 Task: Add Nature's Way Alive Teen Complete Multi For Her to the cart.
Action: Mouse moved to (237, 117)
Screenshot: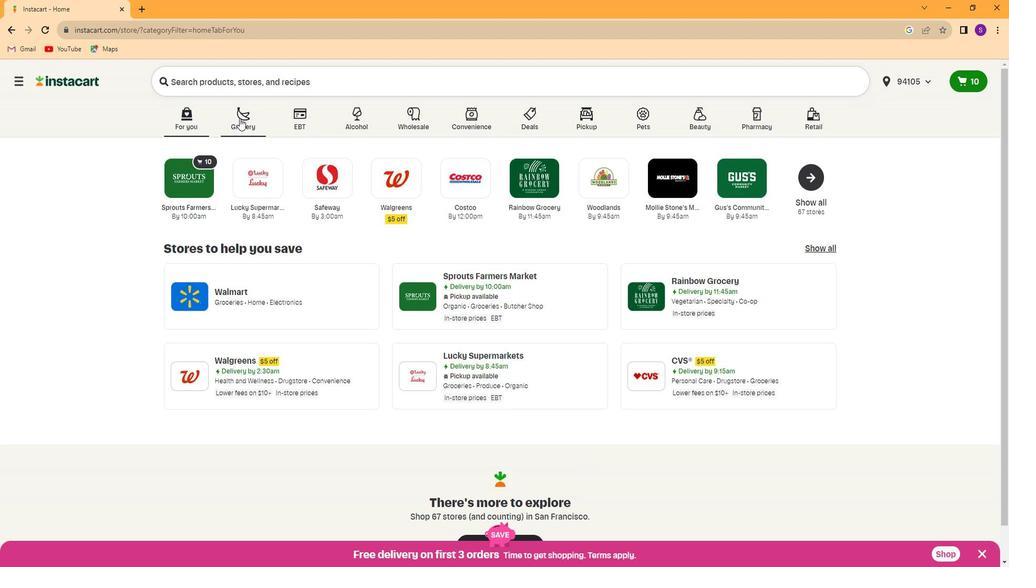 
Action: Mouse pressed left at (237, 117)
Screenshot: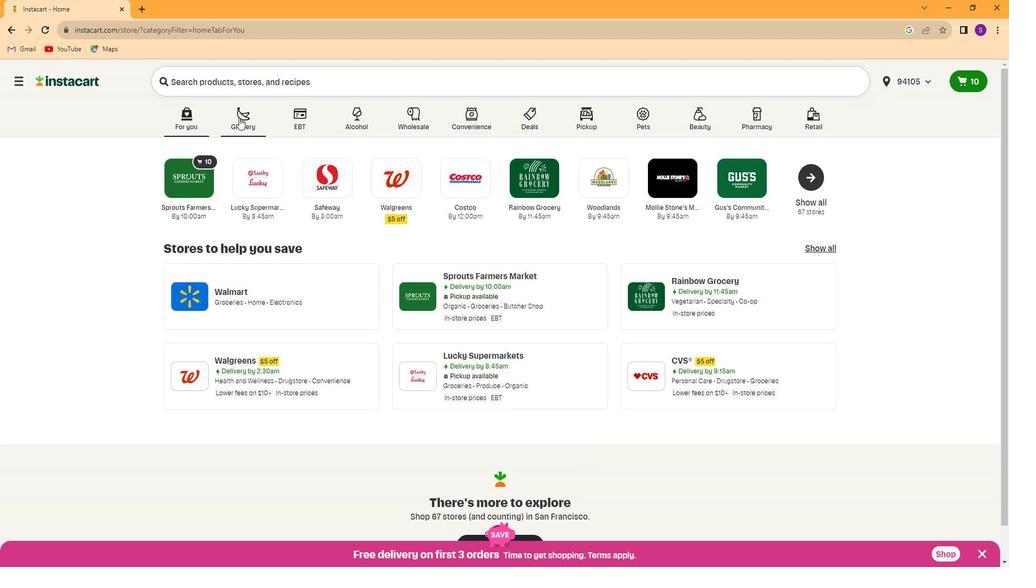
Action: Mouse moved to (728, 190)
Screenshot: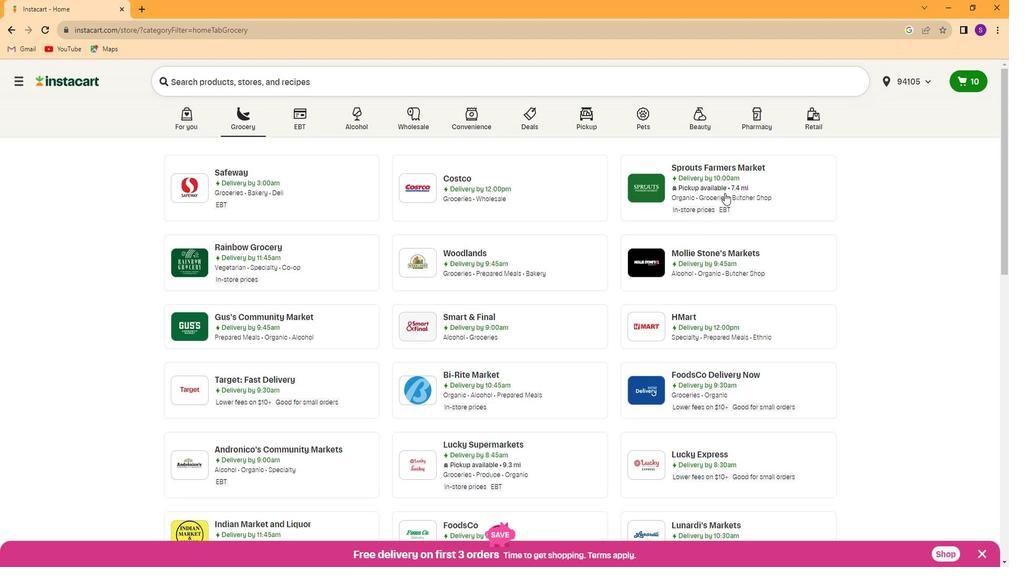 
Action: Mouse pressed left at (728, 190)
Screenshot: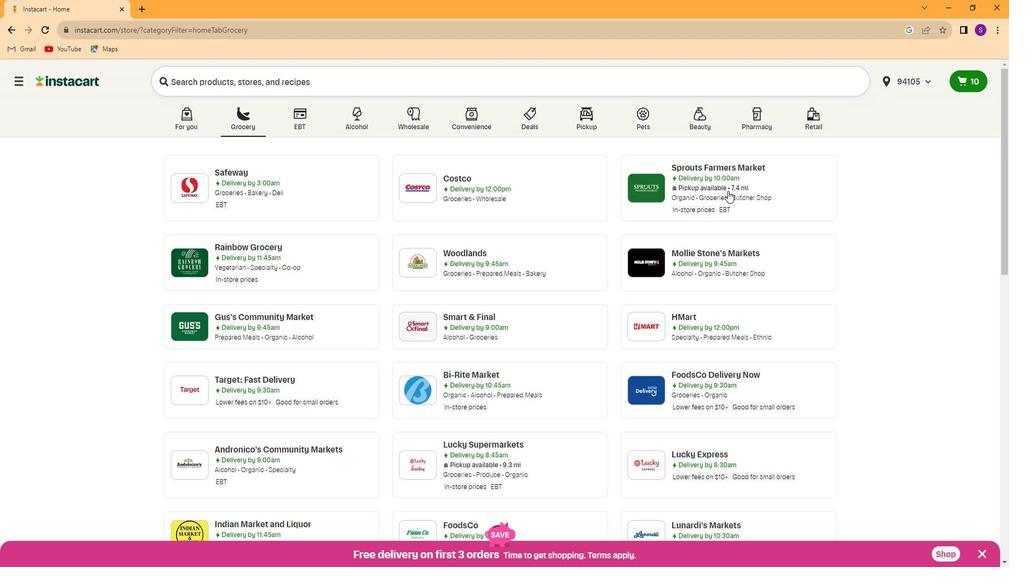 
Action: Mouse moved to (96, 375)
Screenshot: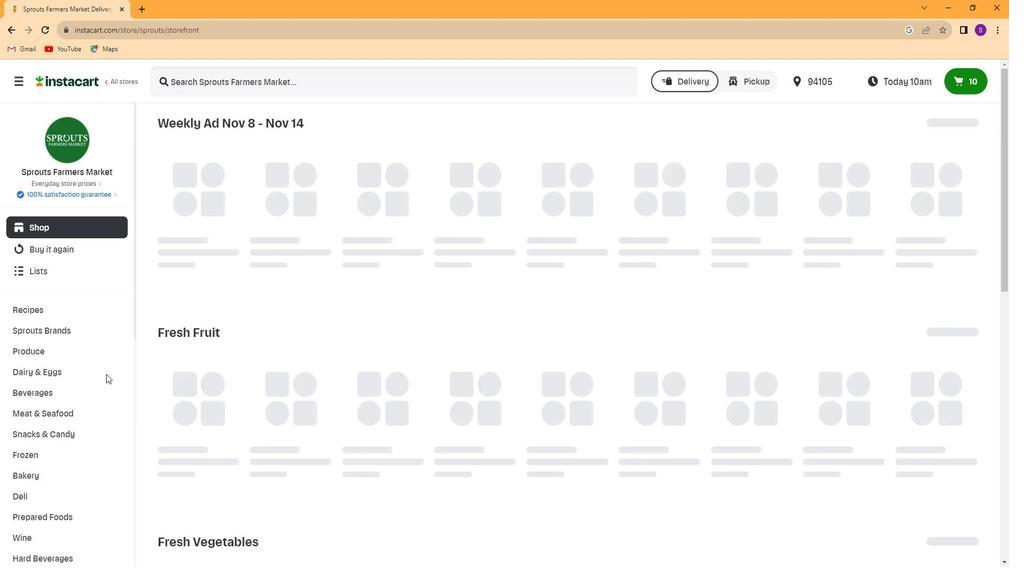 
Action: Mouse scrolled (96, 374) with delta (0, 0)
Screenshot: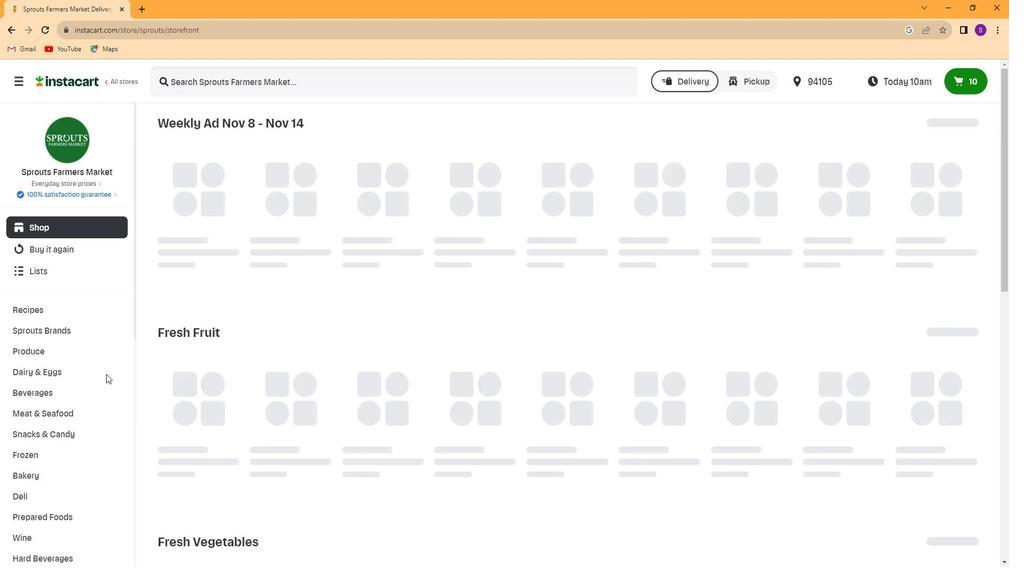 
Action: Mouse moved to (94, 375)
Screenshot: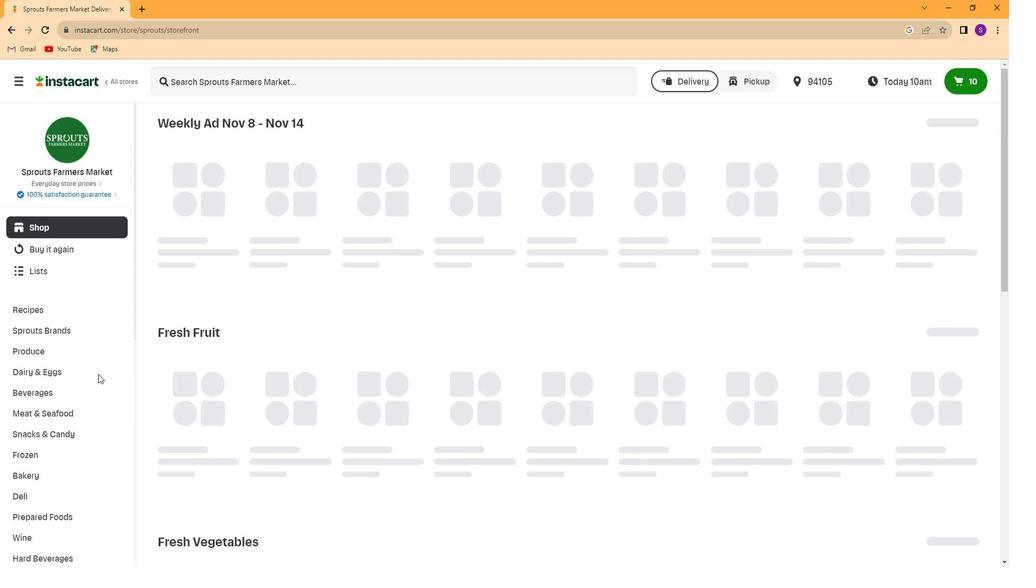 
Action: Mouse scrolled (94, 374) with delta (0, 0)
Screenshot: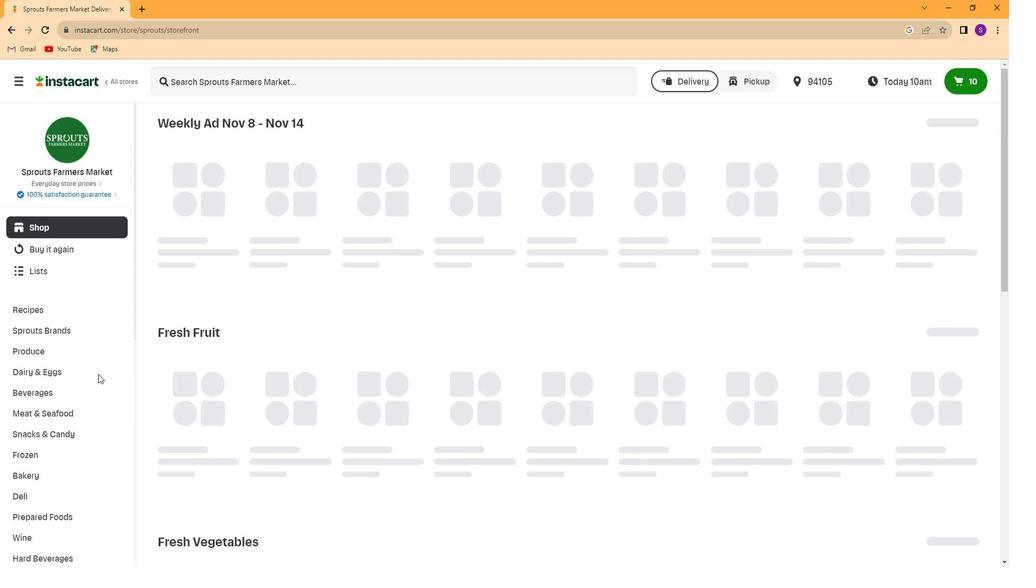 
Action: Mouse moved to (94, 375)
Screenshot: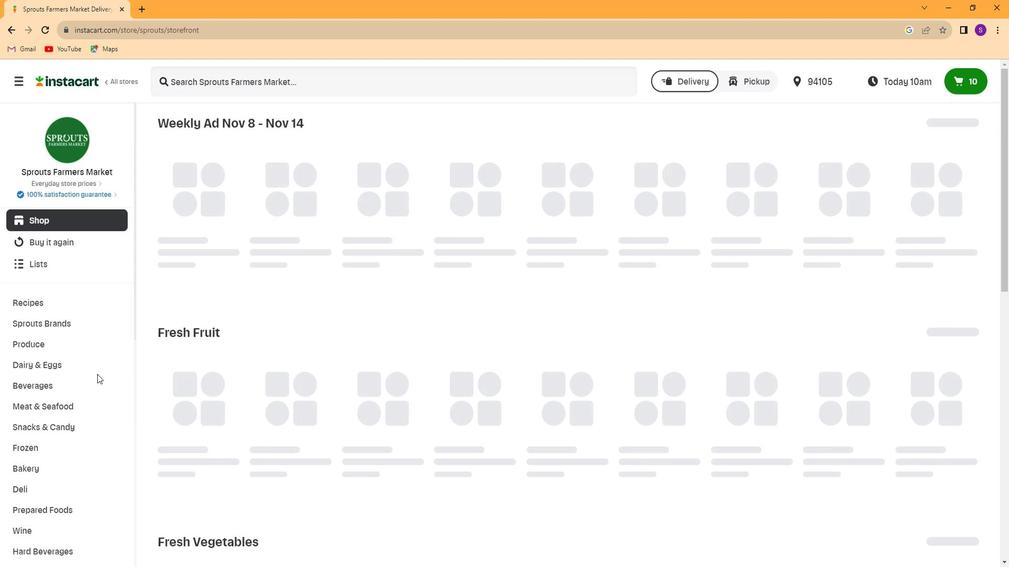
Action: Mouse scrolled (94, 374) with delta (0, 0)
Screenshot: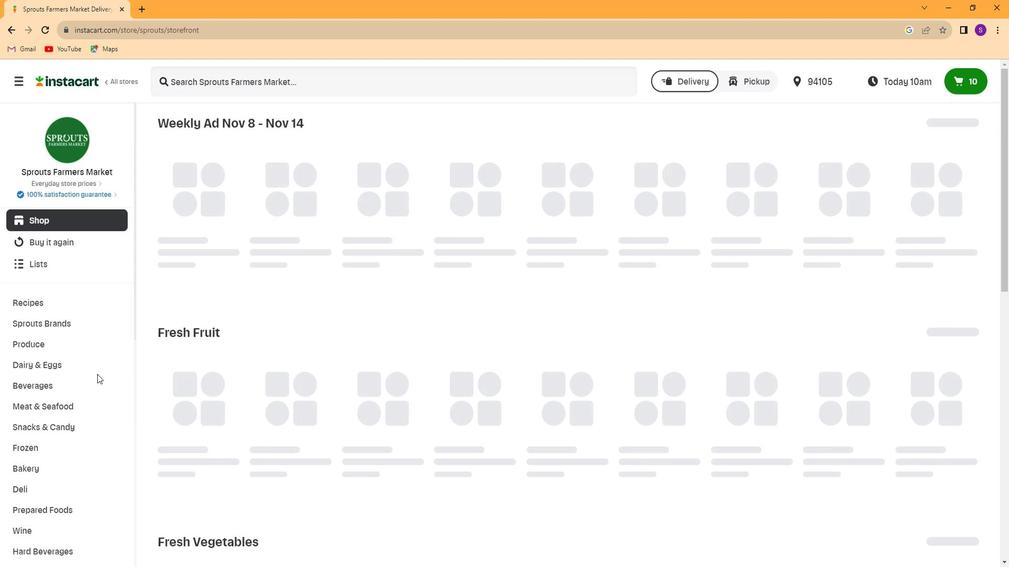 
Action: Mouse moved to (94, 375)
Screenshot: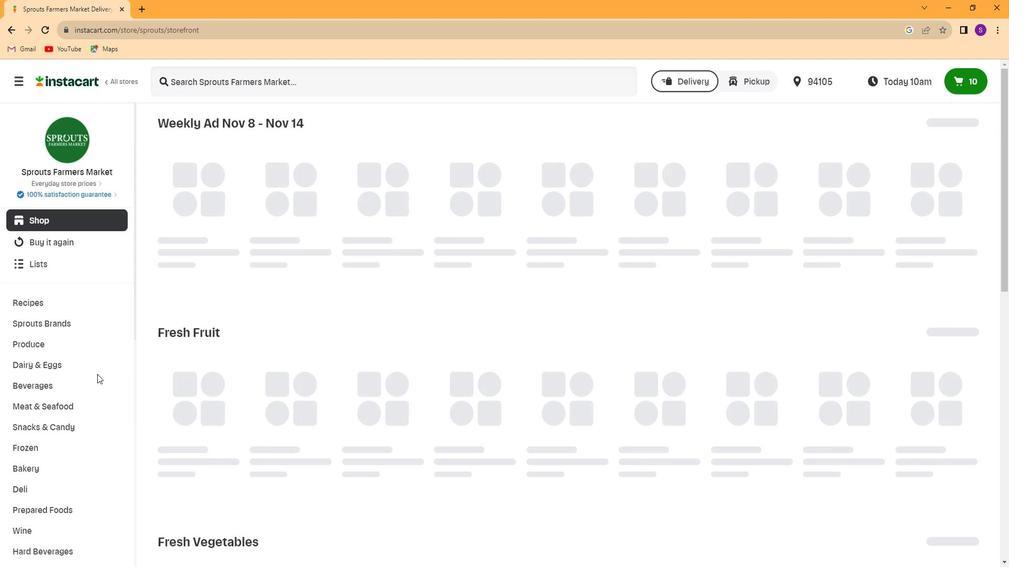 
Action: Mouse scrolled (94, 374) with delta (0, 0)
Screenshot: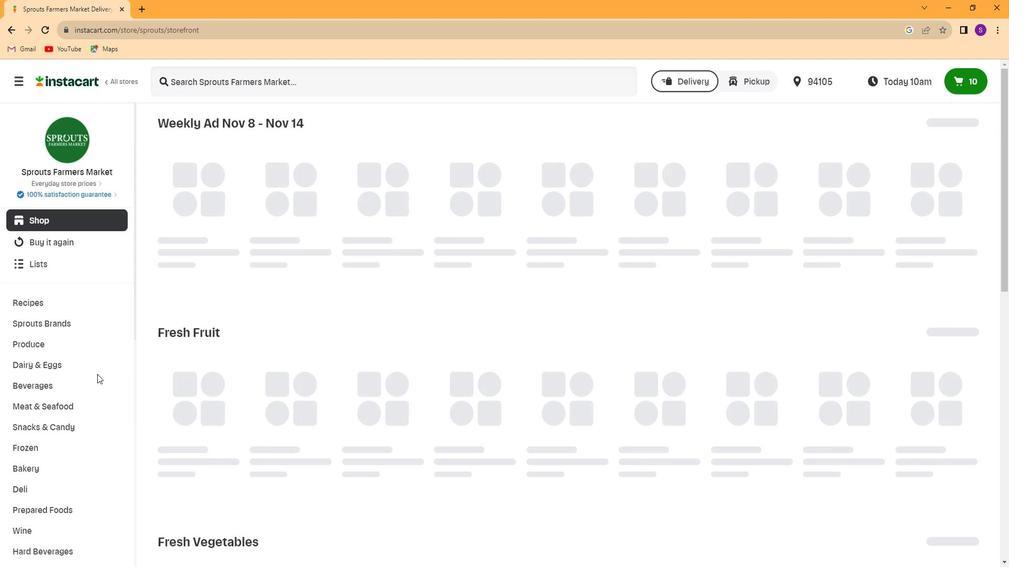 
Action: Mouse scrolled (94, 374) with delta (0, 0)
Screenshot: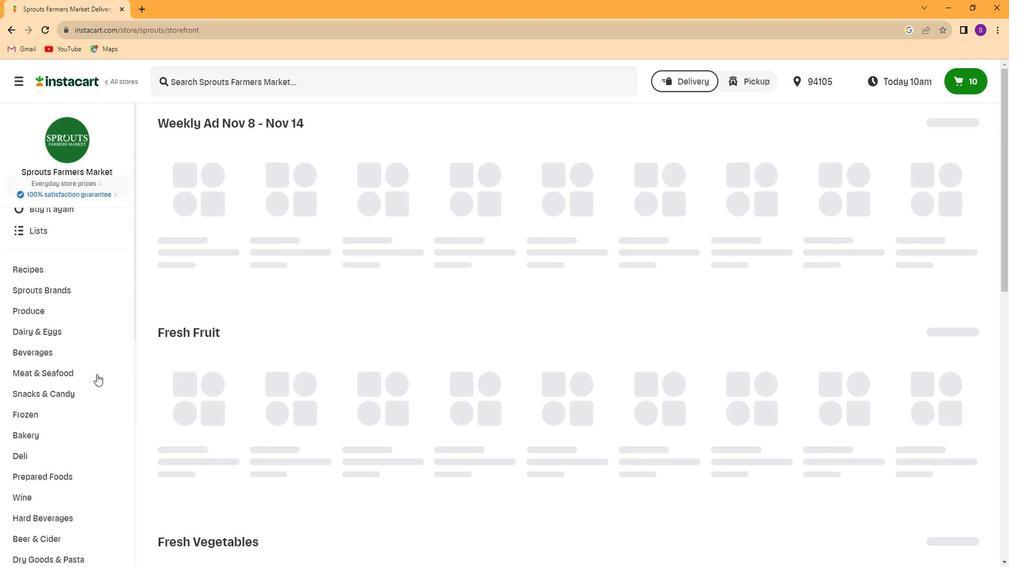 
Action: Mouse scrolled (94, 374) with delta (0, 0)
Screenshot: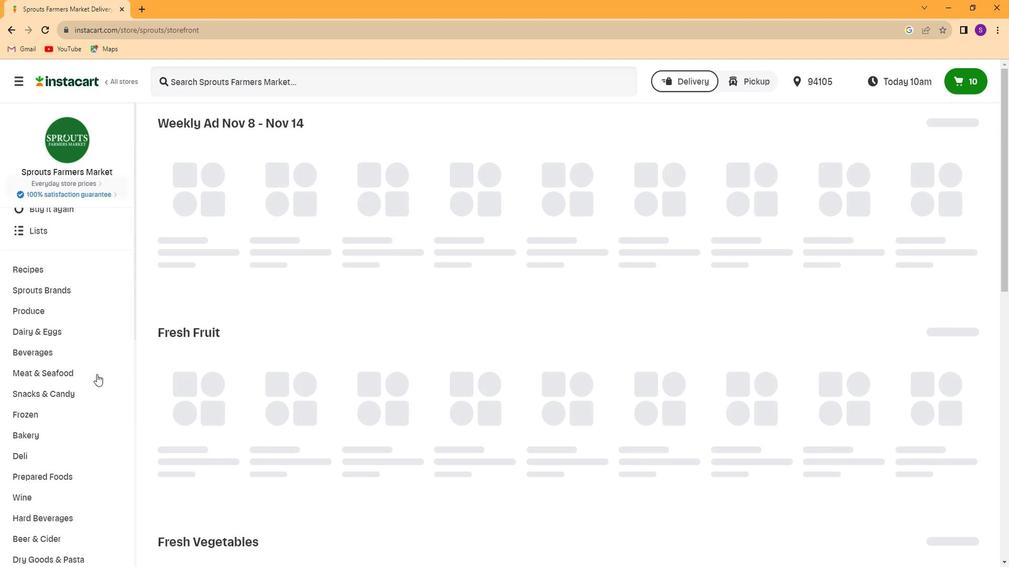 
Action: Mouse scrolled (94, 374) with delta (0, 0)
Screenshot: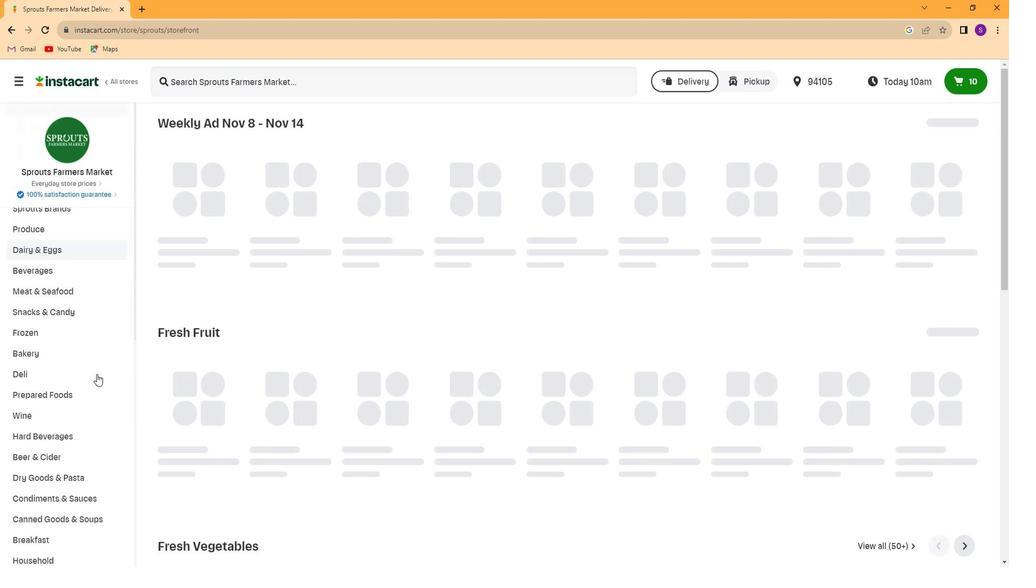 
Action: Mouse scrolled (94, 374) with delta (0, 0)
Screenshot: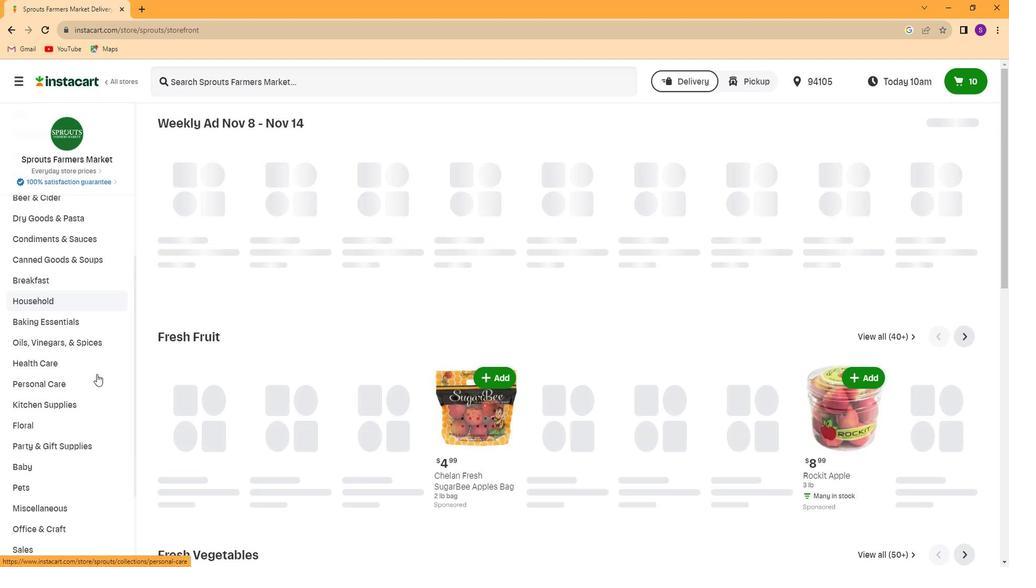 
Action: Mouse scrolled (94, 374) with delta (0, 0)
Screenshot: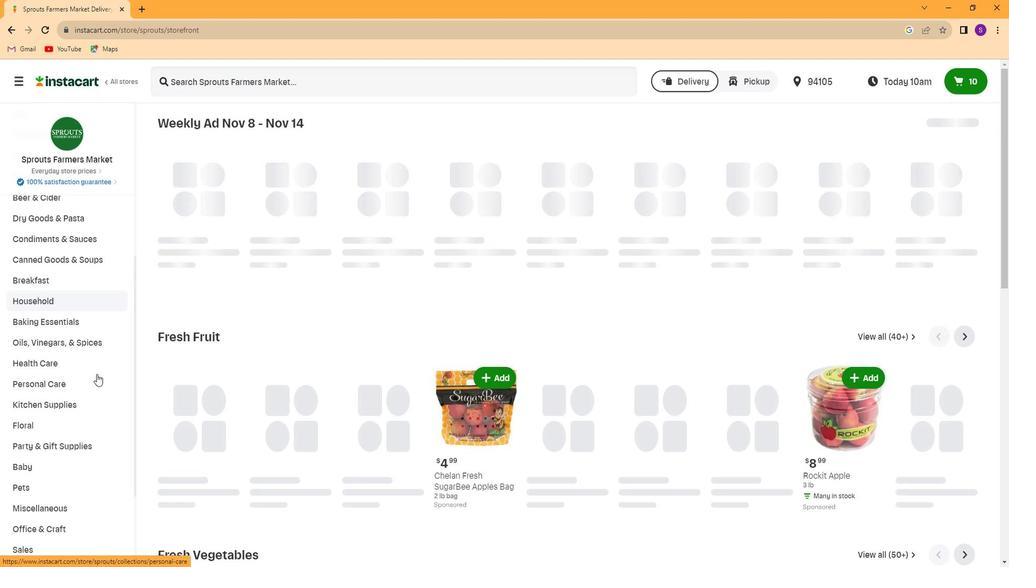 
Action: Mouse scrolled (94, 374) with delta (0, 0)
Screenshot: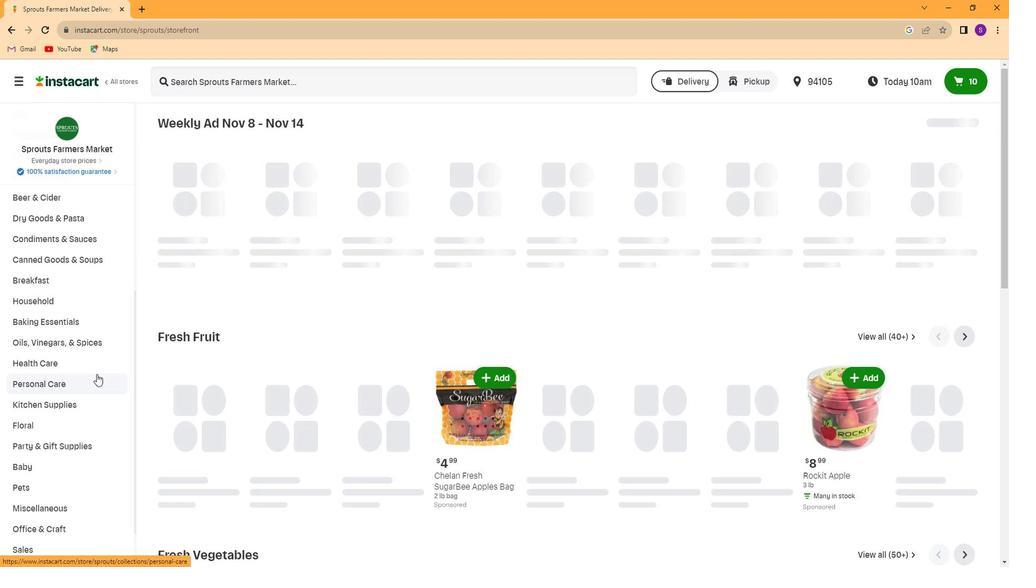 
Action: Mouse scrolled (94, 374) with delta (0, 0)
Screenshot: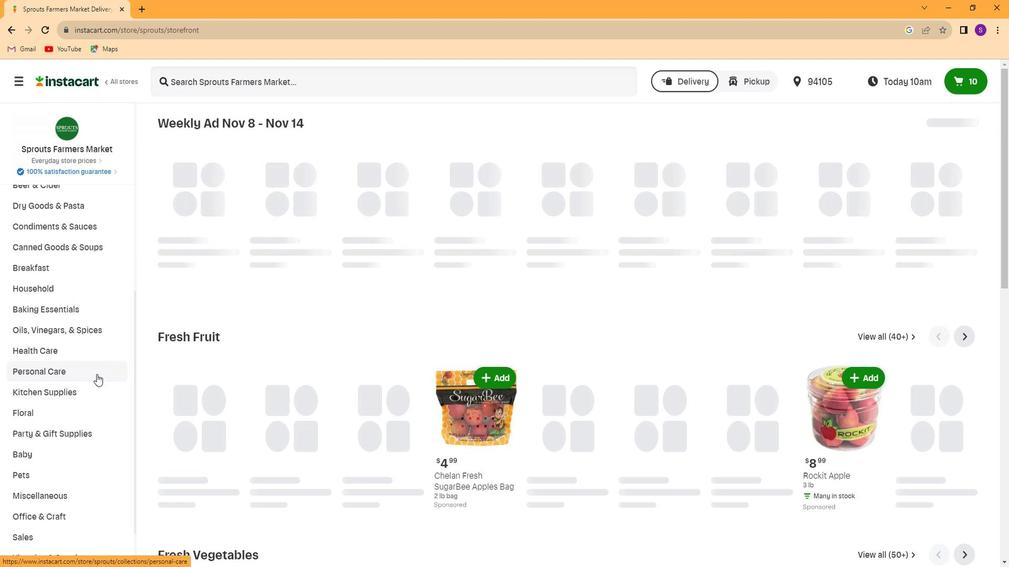 
Action: Mouse scrolled (94, 374) with delta (0, 0)
Screenshot: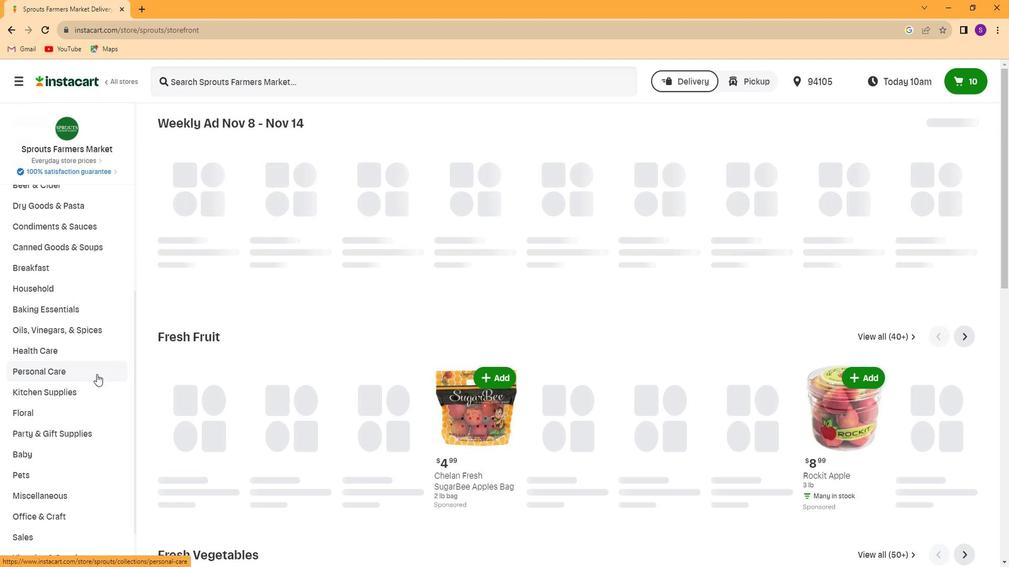
Action: Mouse scrolled (94, 374) with delta (0, 0)
Screenshot: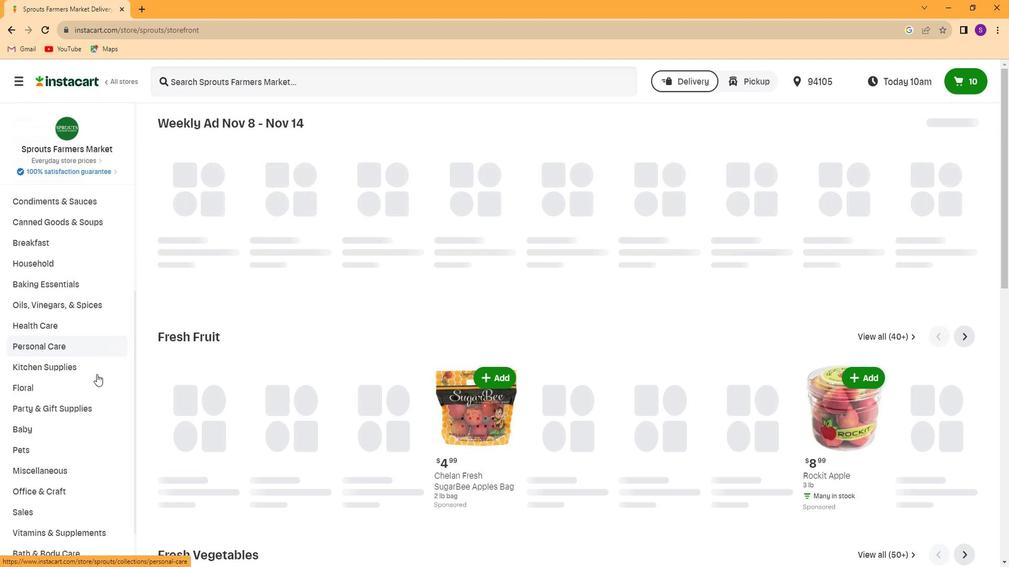 
Action: Mouse scrolled (94, 374) with delta (0, 0)
Screenshot: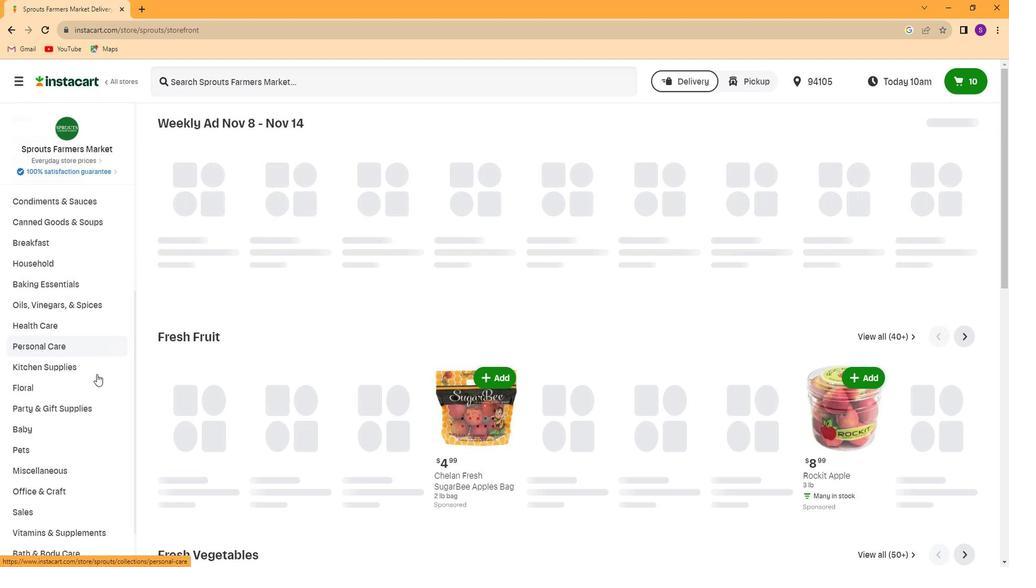 
Action: Mouse moved to (92, 513)
Screenshot: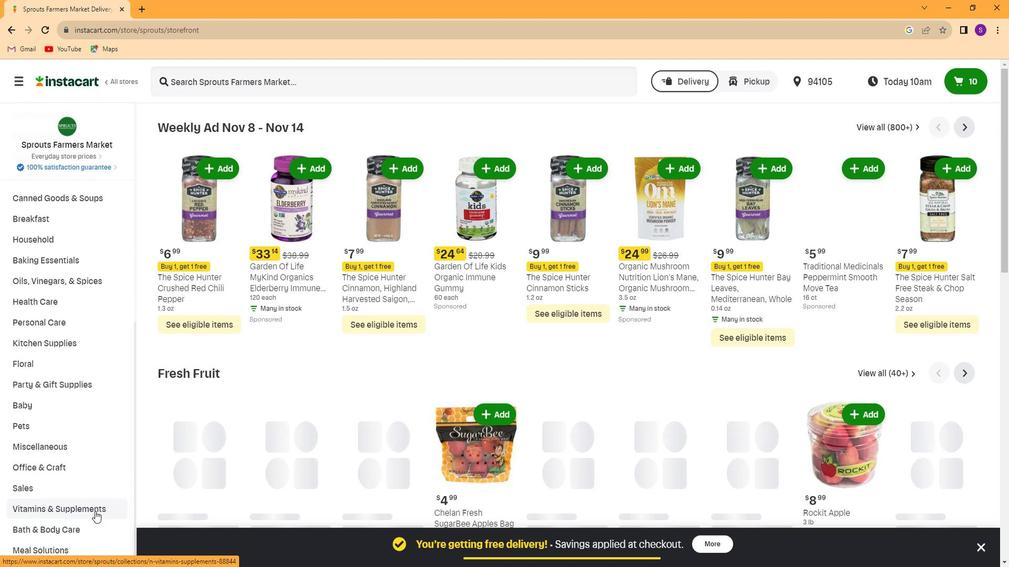
Action: Mouse pressed left at (92, 513)
Screenshot: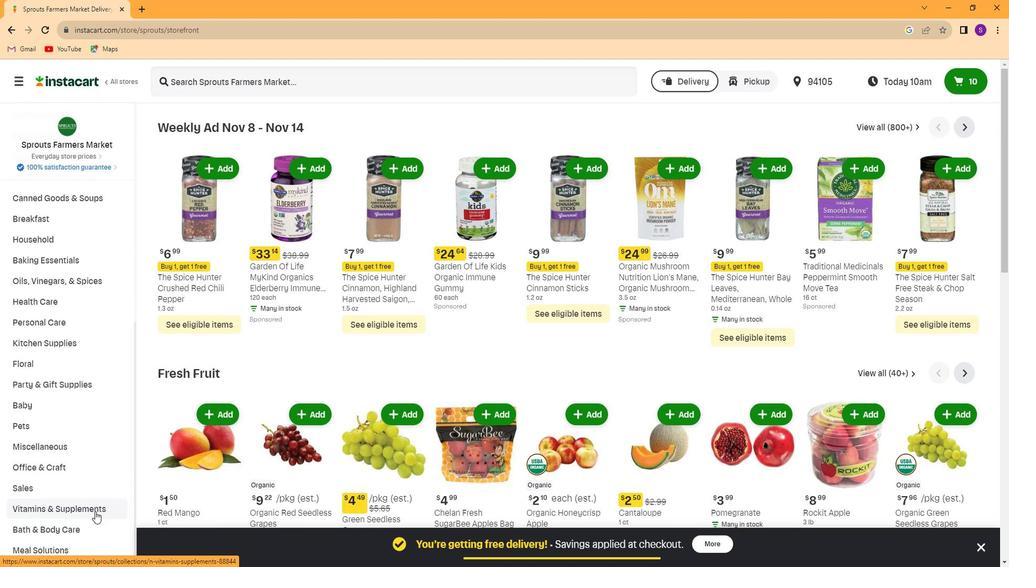 
Action: Mouse moved to (88, 440)
Screenshot: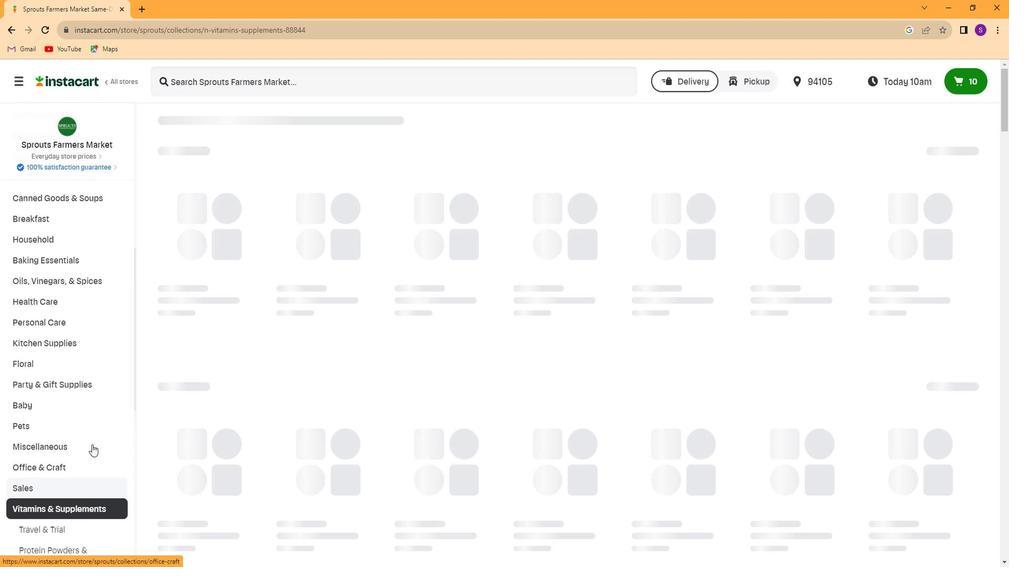 
Action: Mouse scrolled (88, 440) with delta (0, 0)
Screenshot: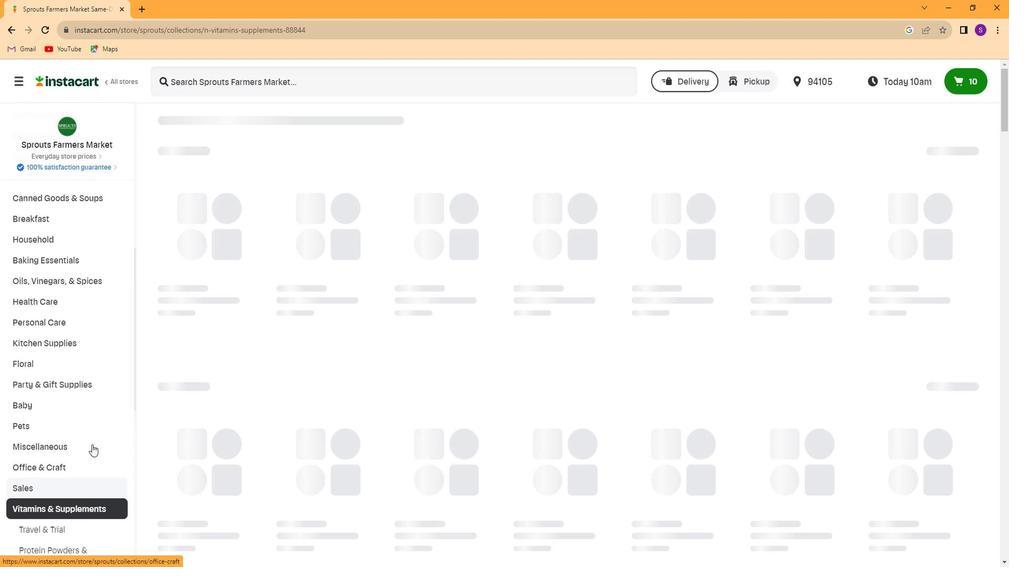 
Action: Mouse moved to (88, 426)
Screenshot: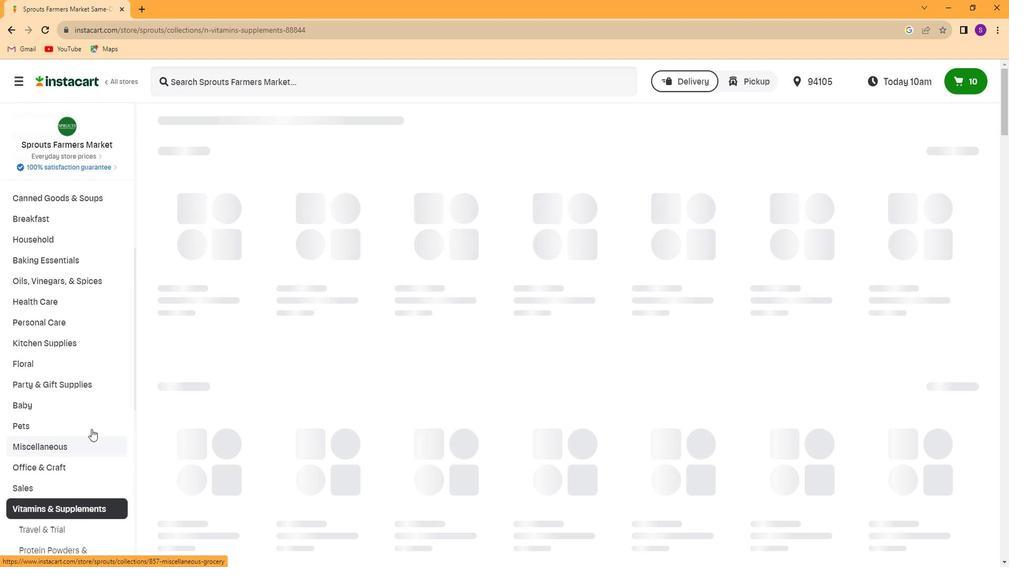 
Action: Mouse scrolled (88, 426) with delta (0, 0)
Screenshot: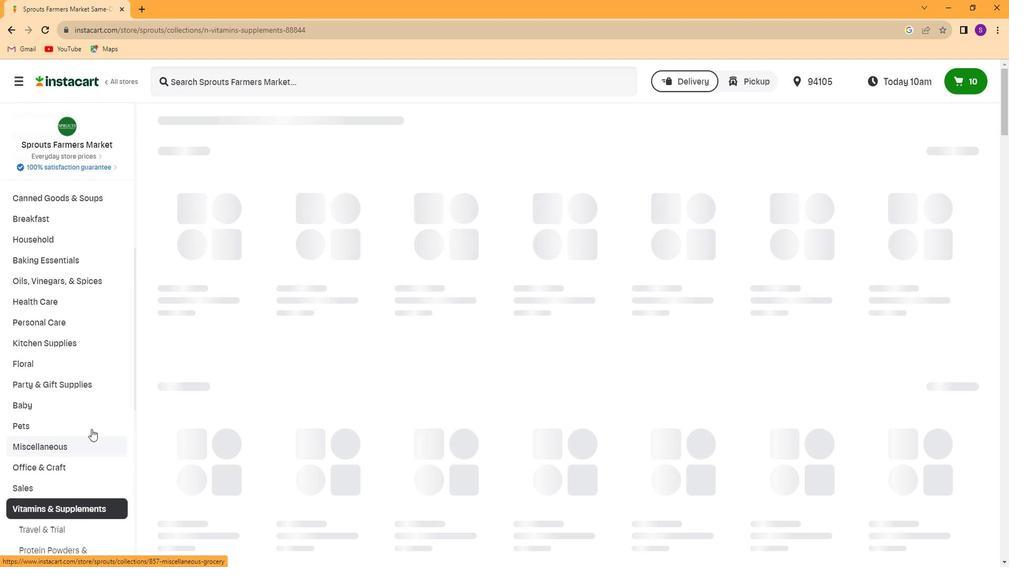 
Action: Mouse moved to (88, 408)
Screenshot: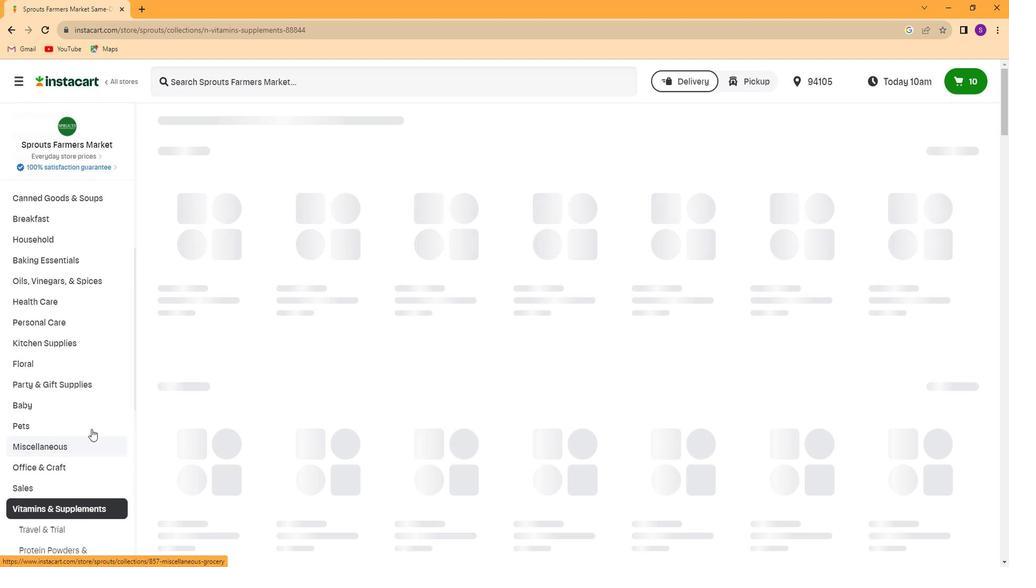 
Action: Mouse scrolled (88, 407) with delta (0, 0)
Screenshot: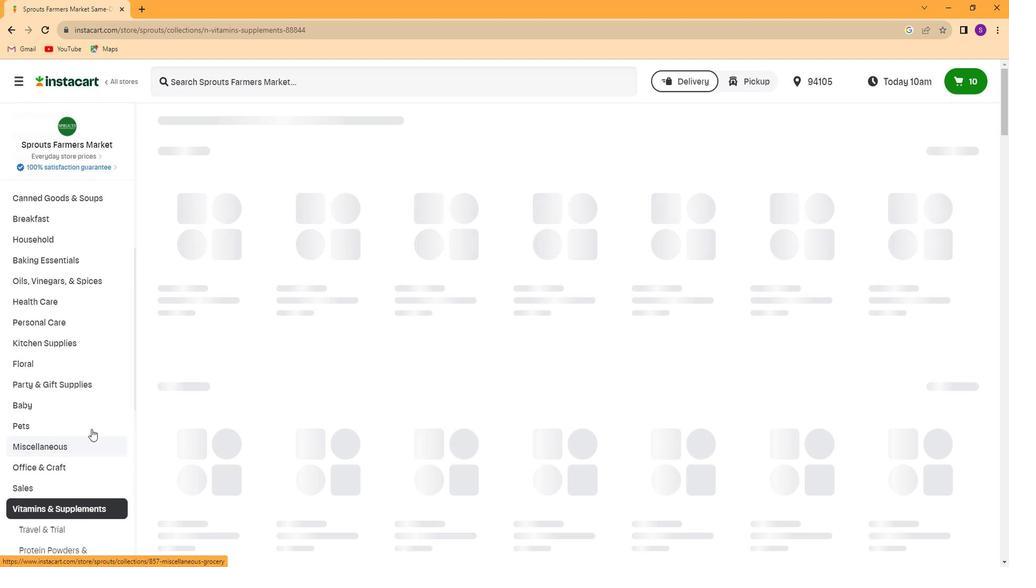 
Action: Mouse moved to (88, 392)
Screenshot: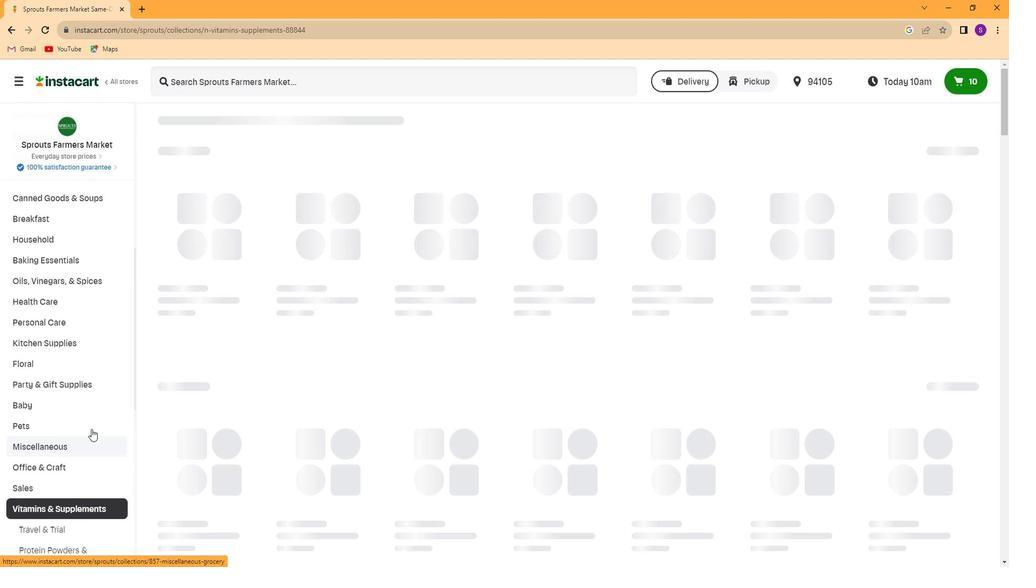 
Action: Mouse scrolled (88, 392) with delta (0, 0)
Screenshot: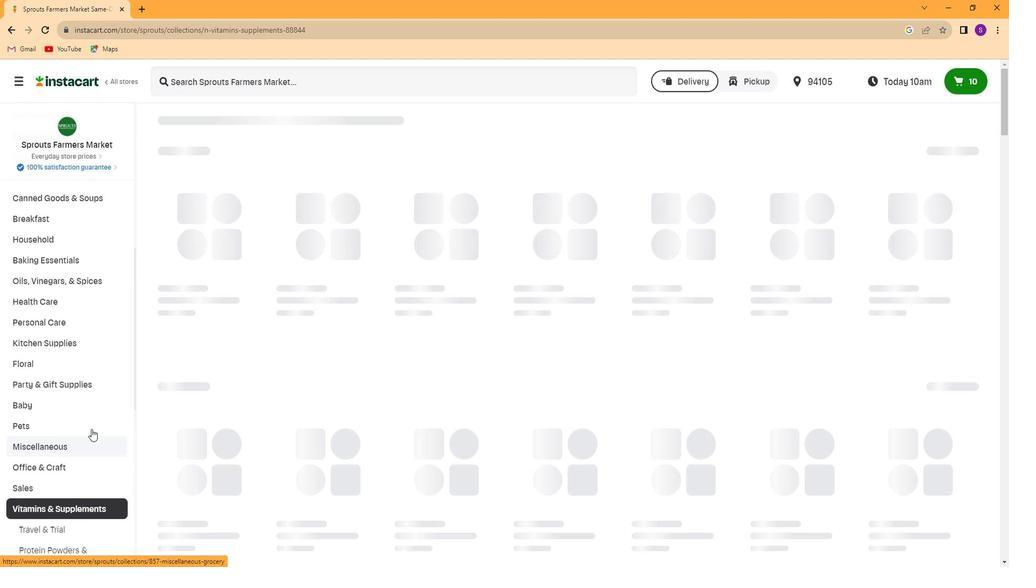 
Action: Mouse moved to (88, 379)
Screenshot: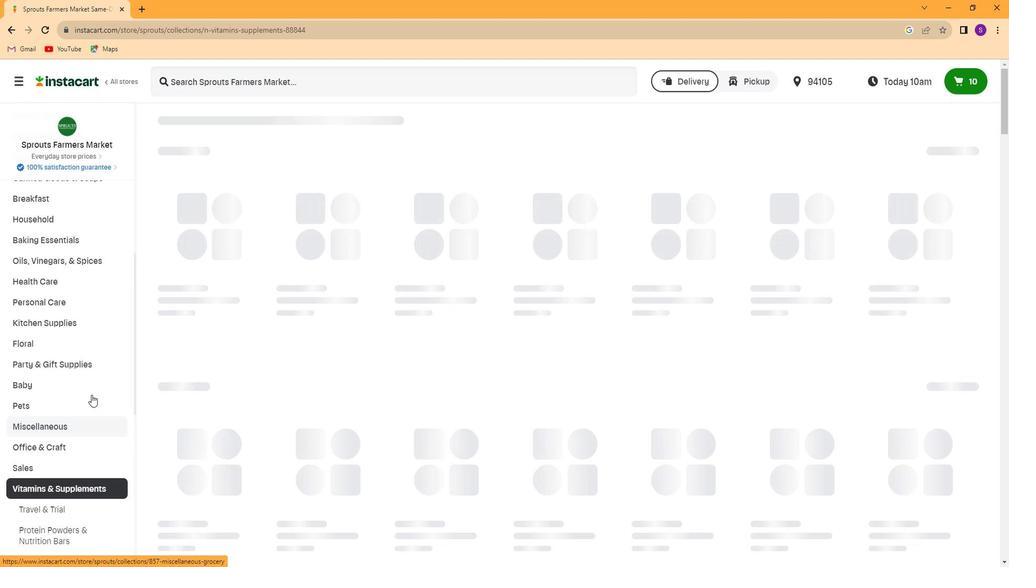 
Action: Mouse scrolled (88, 378) with delta (0, 0)
Screenshot: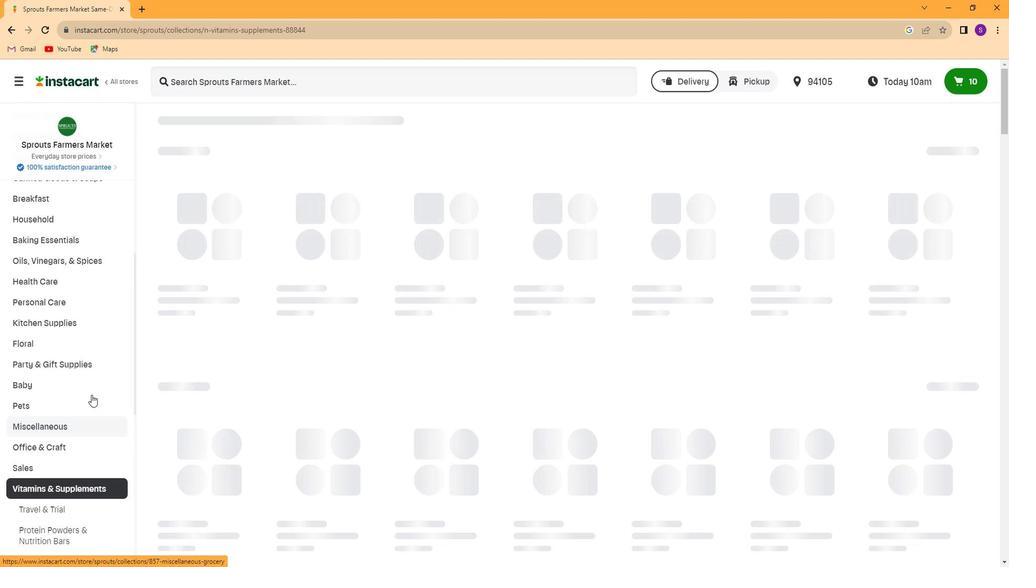 
Action: Mouse moved to (88, 368)
Screenshot: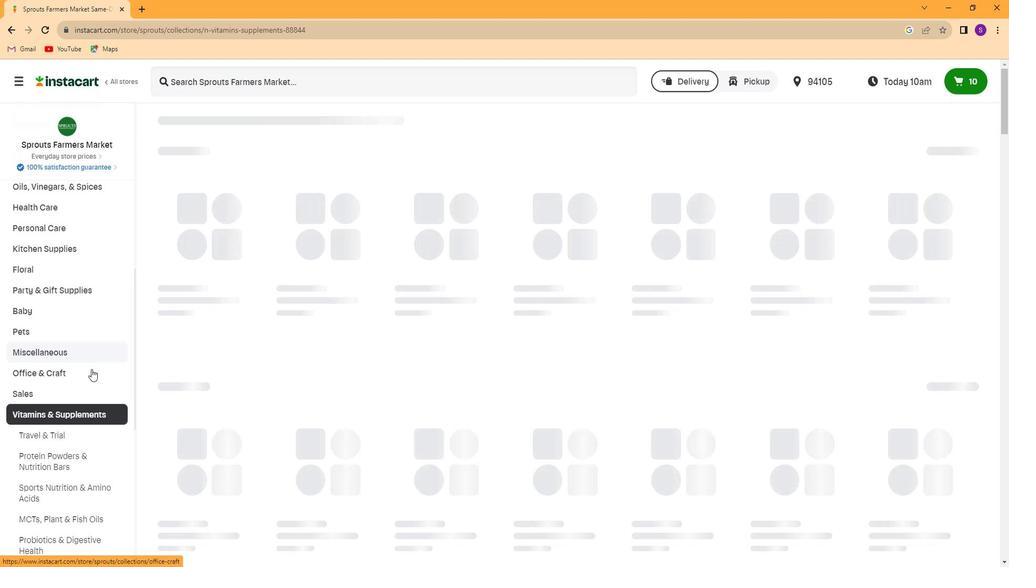 
Action: Mouse scrolled (88, 368) with delta (0, 0)
Screenshot: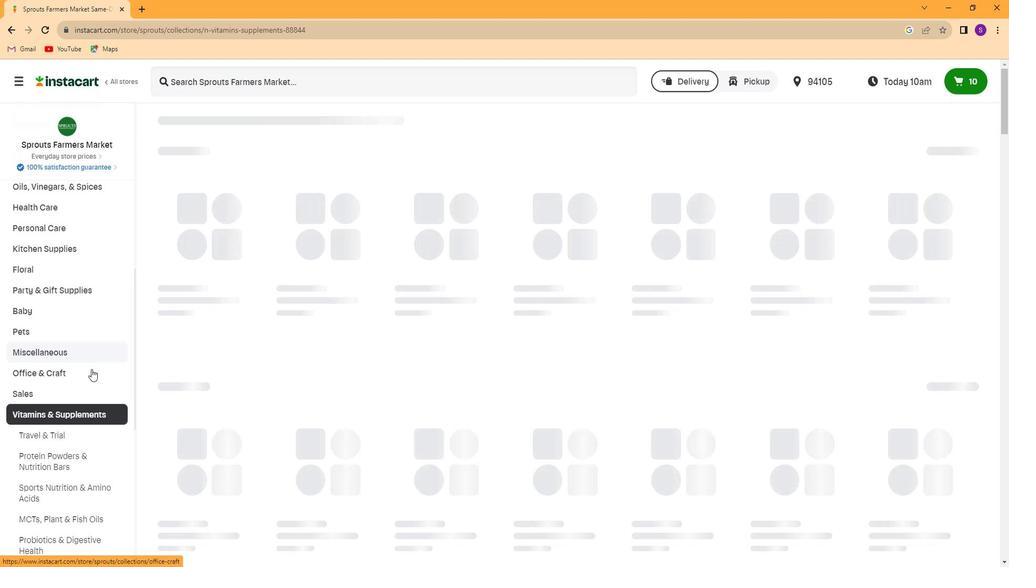
Action: Mouse moved to (89, 356)
Screenshot: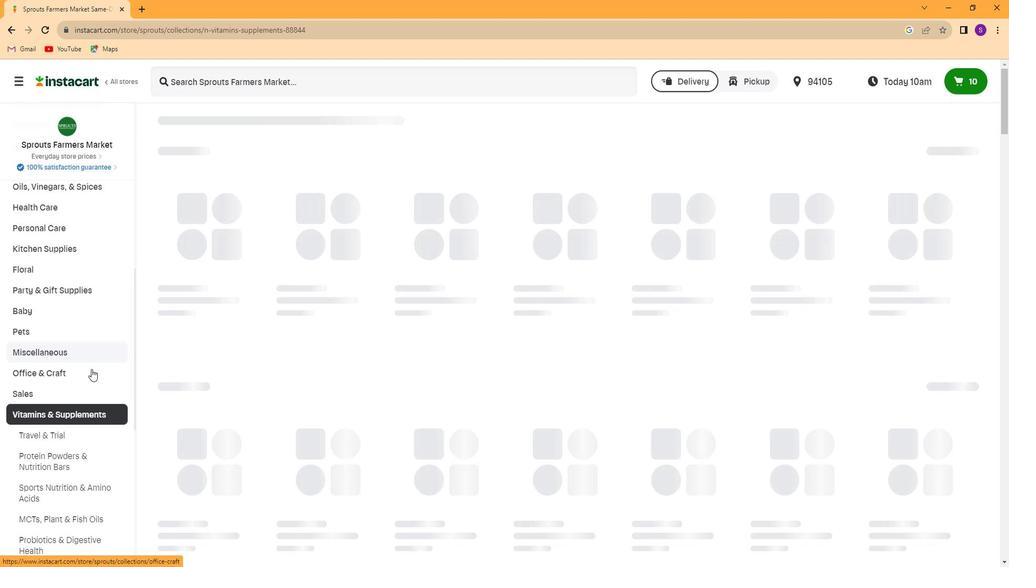 
Action: Mouse scrolled (89, 355) with delta (0, 0)
Screenshot: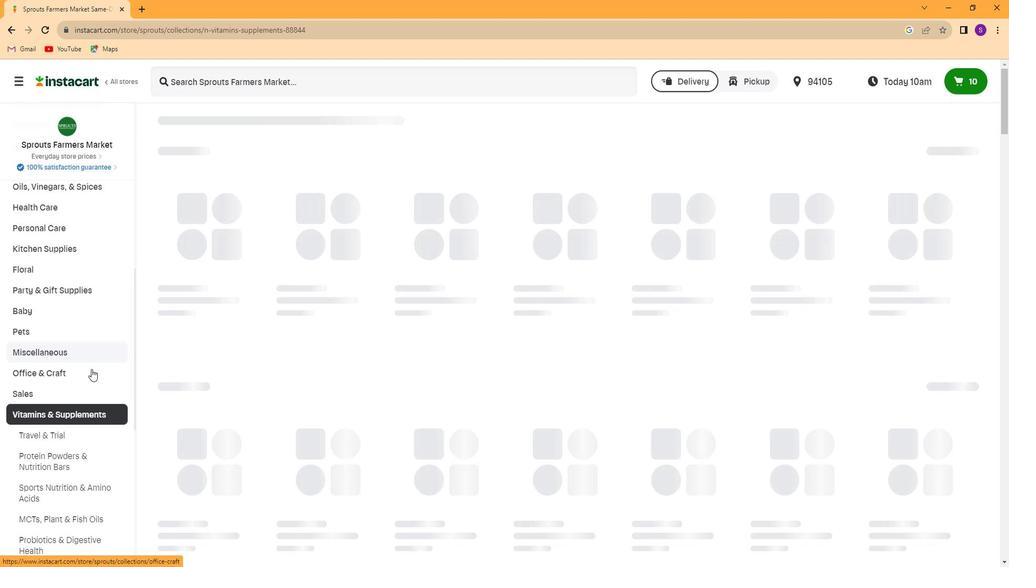 
Action: Mouse moved to (88, 356)
Screenshot: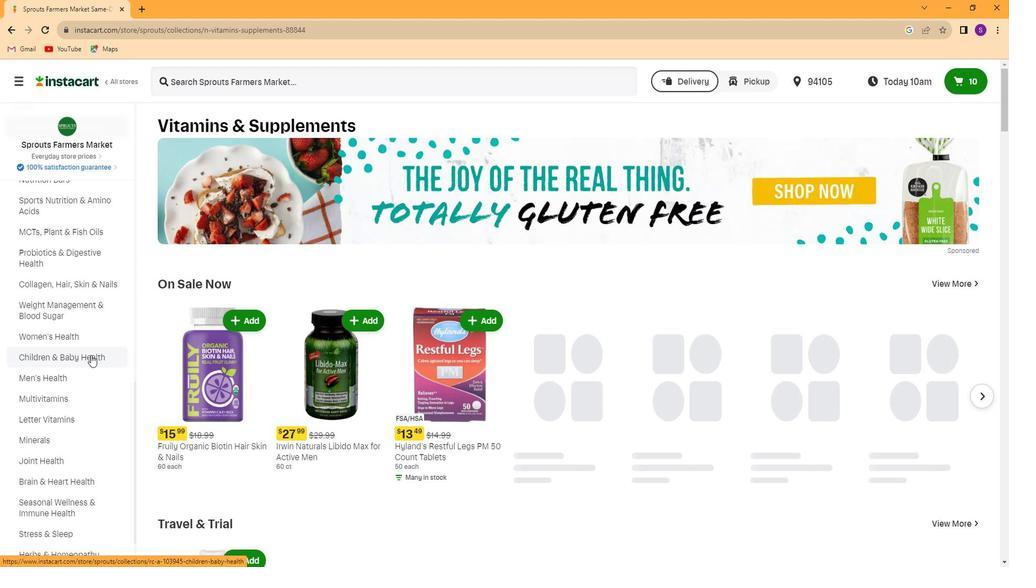 
Action: Mouse pressed left at (88, 356)
Screenshot: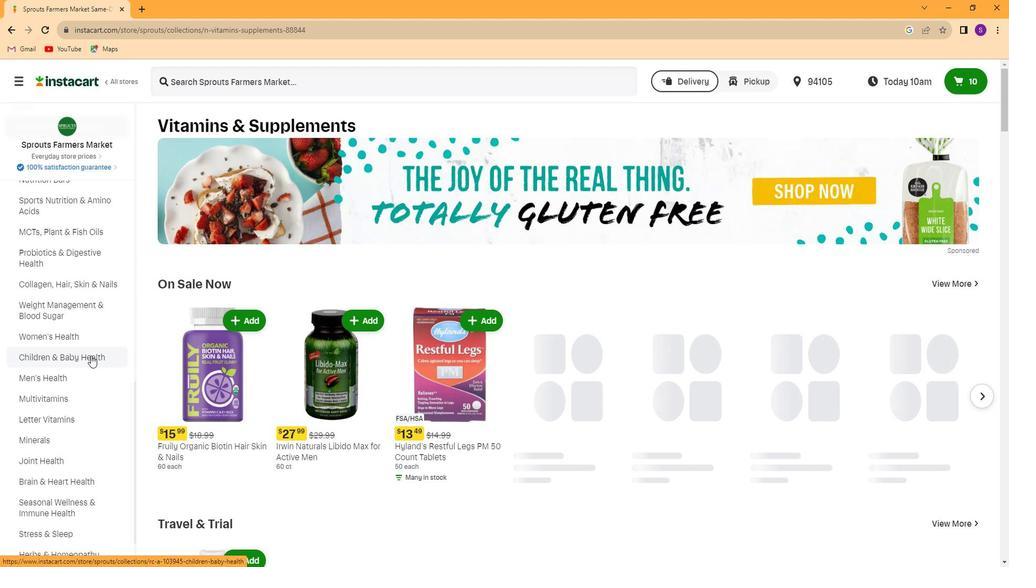 
Action: Mouse moved to (468, 80)
Screenshot: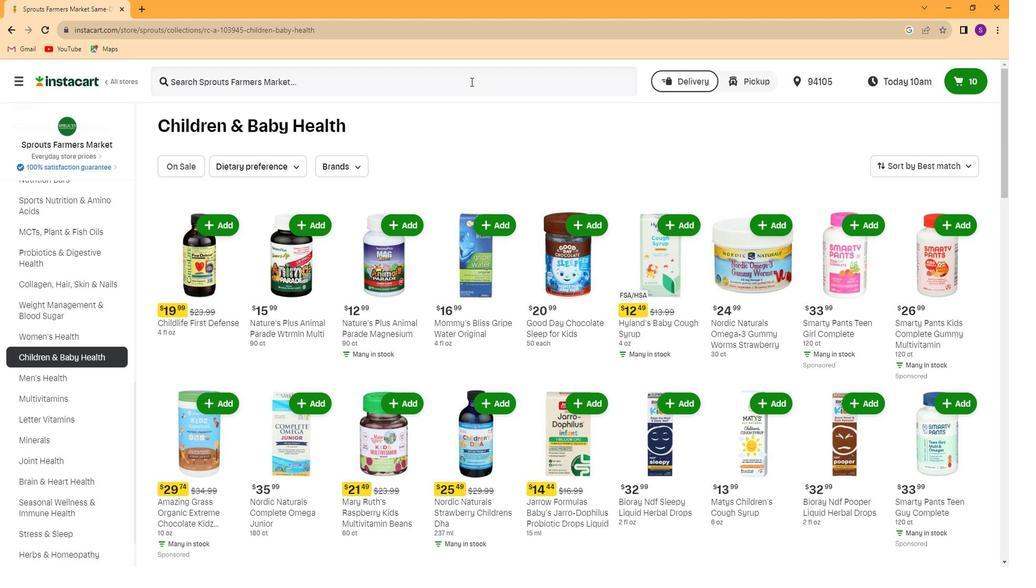 
Action: Mouse pressed left at (468, 80)
Screenshot: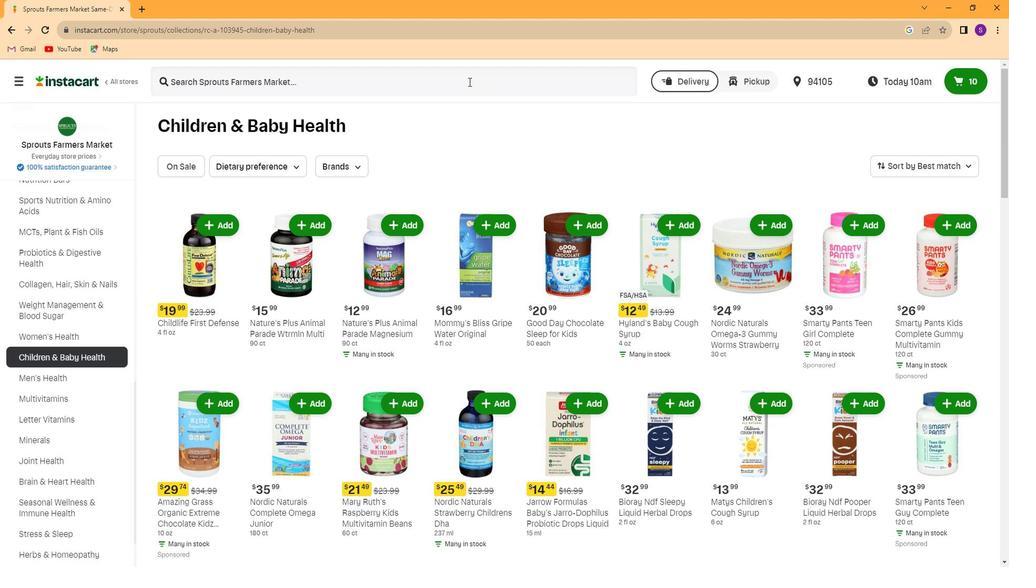 
Action: Key pressed <Key.caps_lock>N<Key.caps_lock>ature's<Key.space>way<Key.space>alive<Key.space>teen<Key.space>complete<Key.space>multi<Key.space>for<Key.space>her<Key.enter>
Screenshot: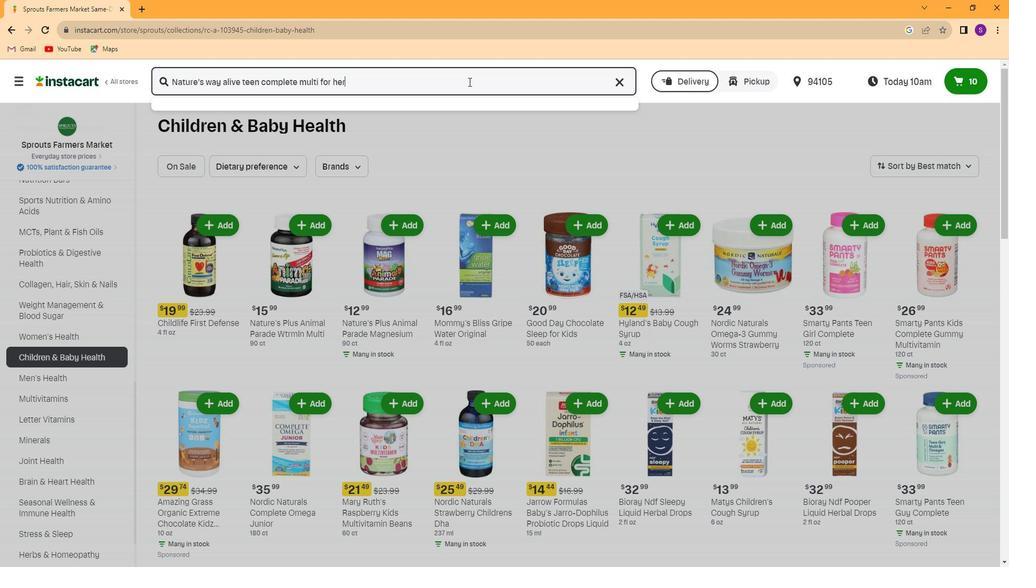 
Action: Mouse moved to (490, 174)
Screenshot: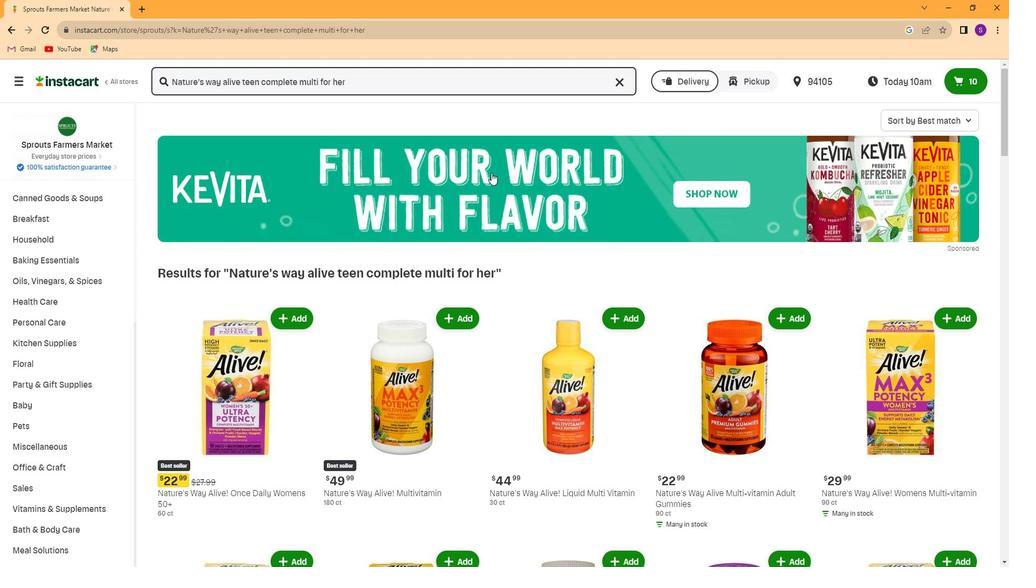 
Action: Mouse scrolled (490, 174) with delta (0, 0)
Screenshot: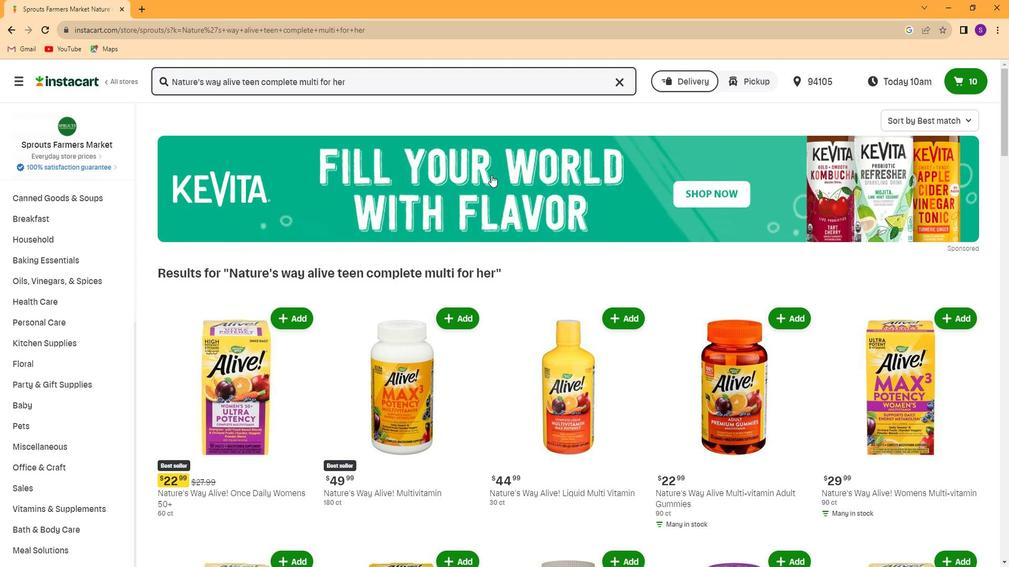 
Action: Mouse moved to (682, 254)
Screenshot: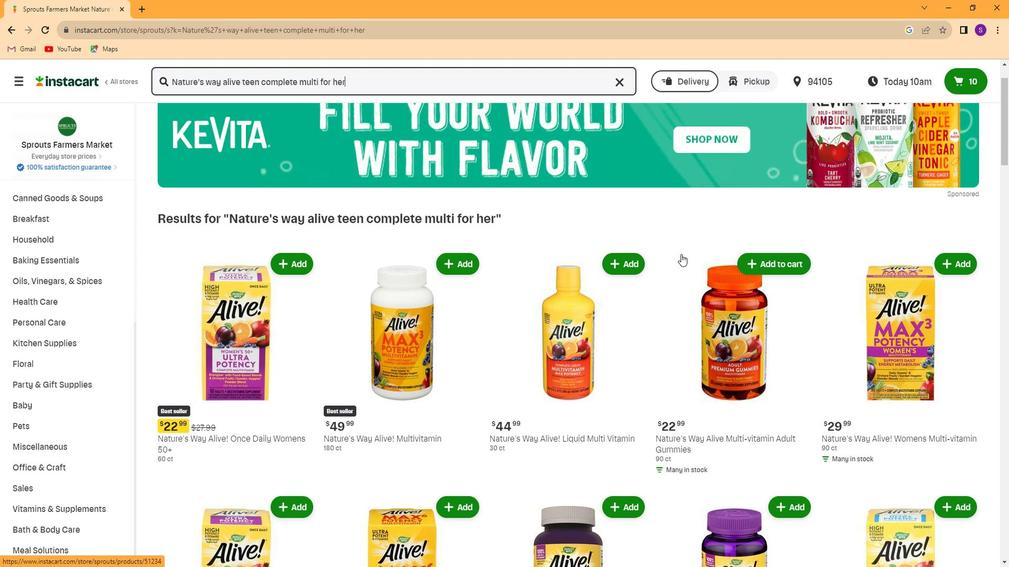 
Action: Mouse scrolled (682, 253) with delta (0, 0)
Screenshot: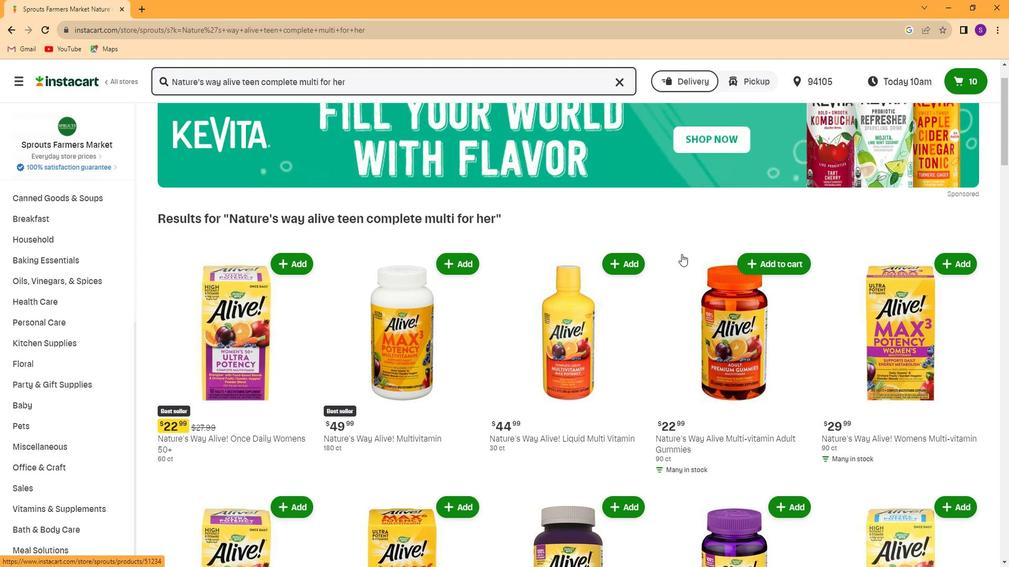 
Action: Mouse moved to (684, 255)
Screenshot: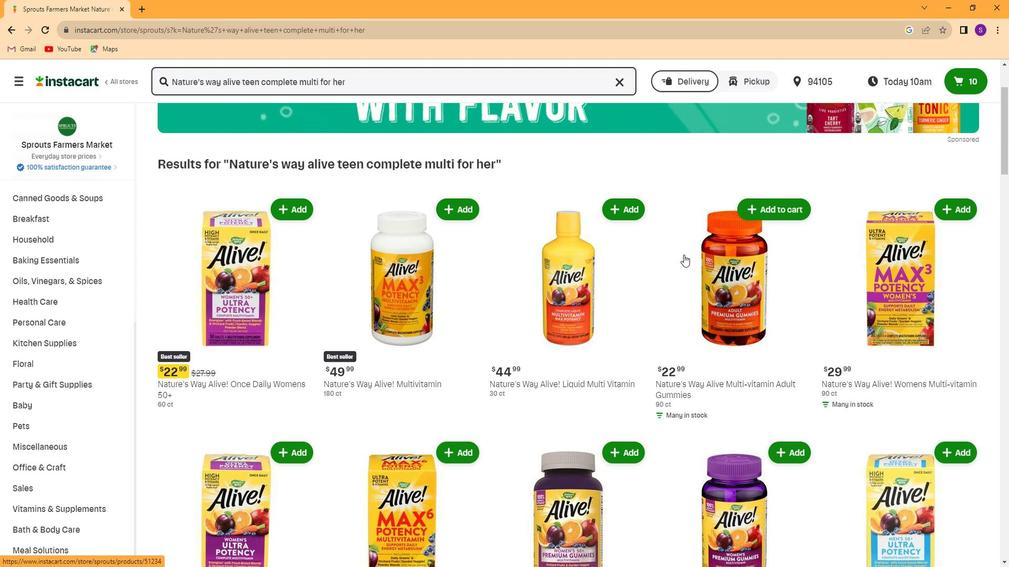
Action: Mouse scrolled (684, 255) with delta (0, 0)
Screenshot: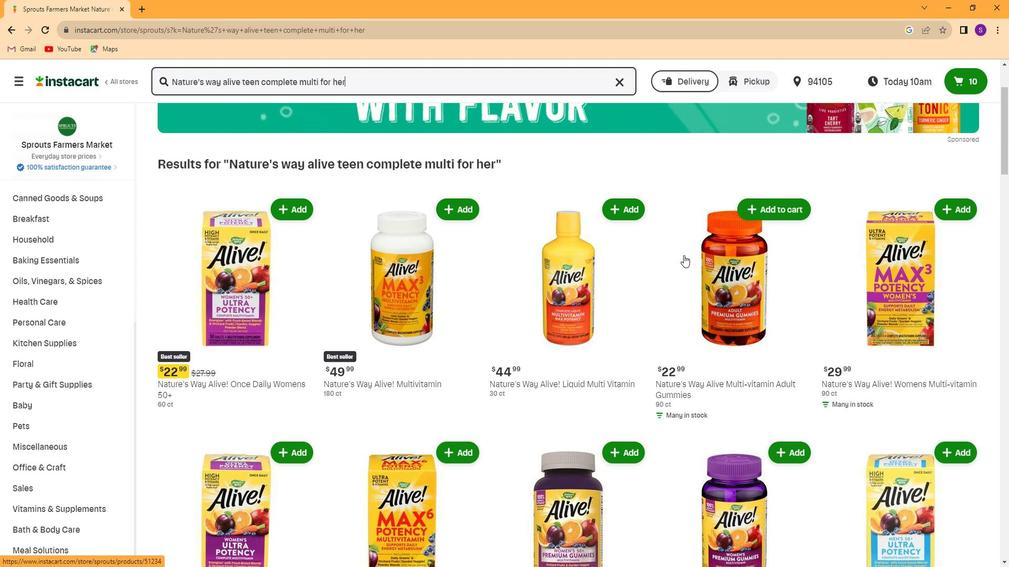 
Action: Mouse scrolled (684, 255) with delta (0, 0)
Screenshot: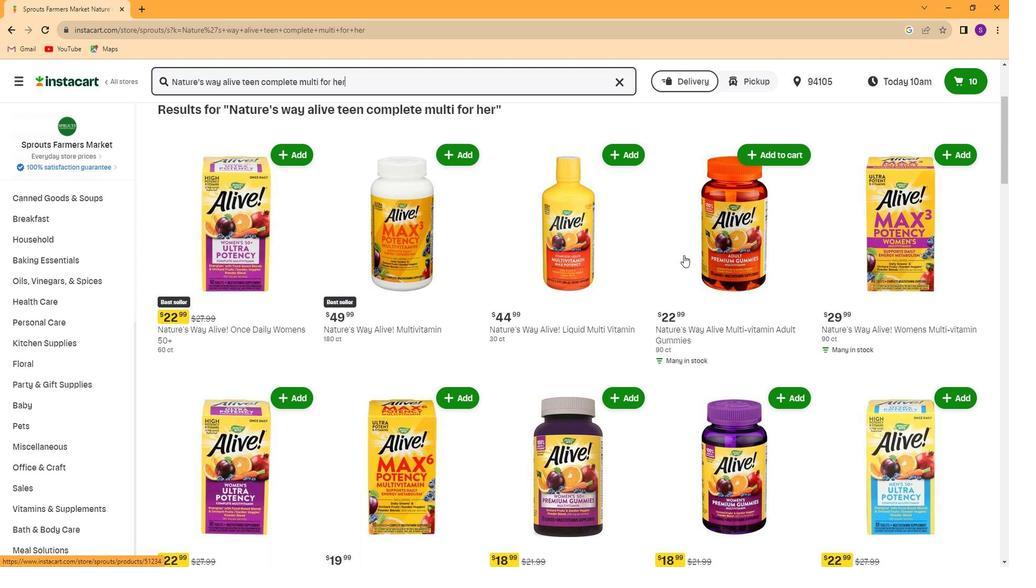 
Action: Mouse scrolled (684, 255) with delta (0, 0)
Screenshot: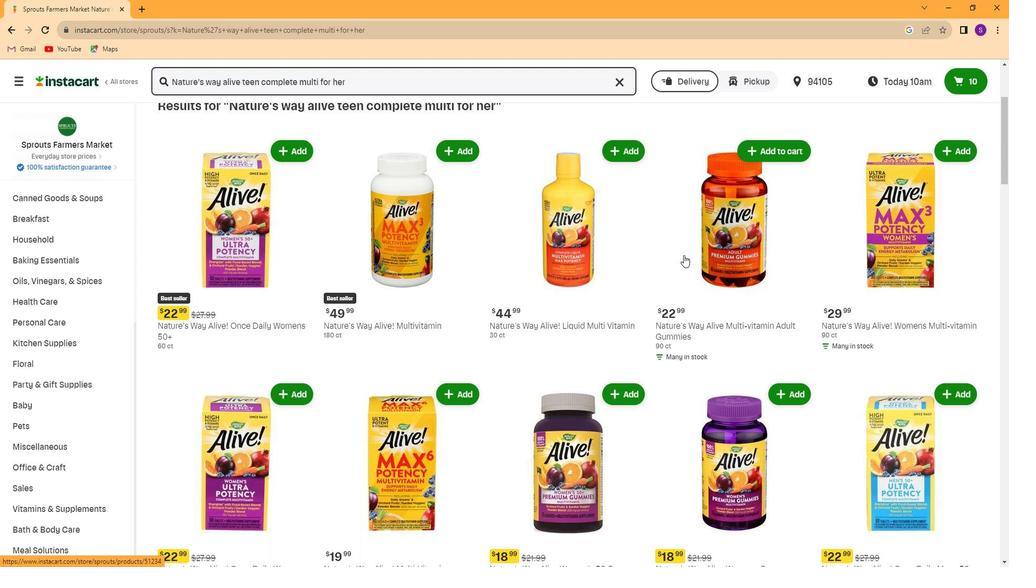 
Action: Mouse scrolled (684, 255) with delta (0, 0)
Screenshot: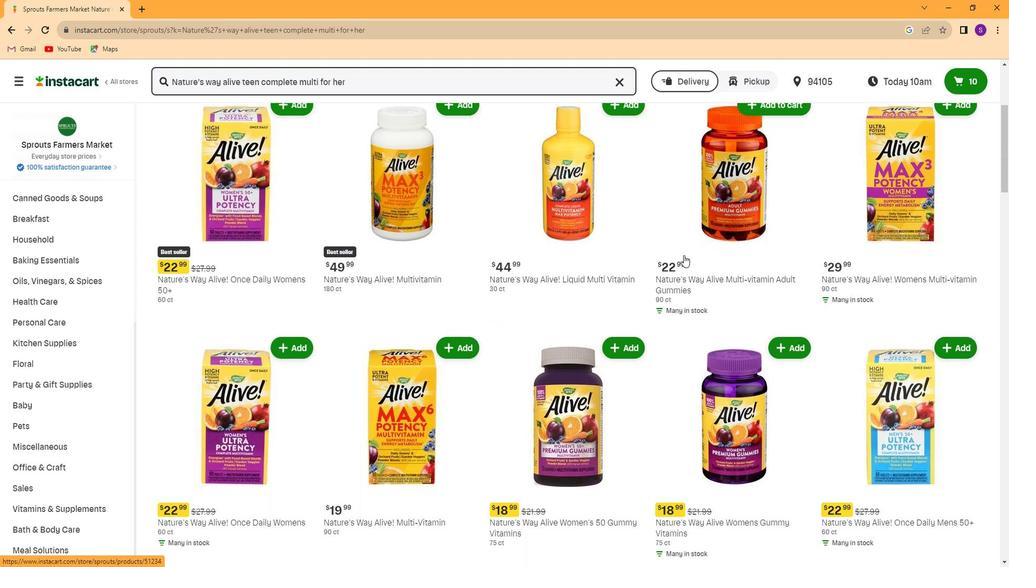 
Action: Mouse moved to (647, 289)
Screenshot: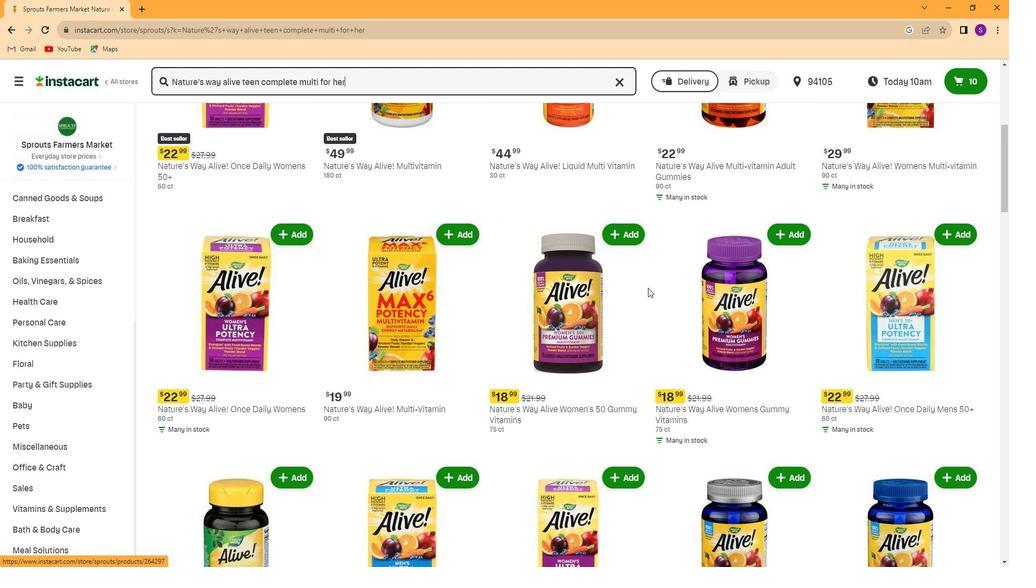
